 Task: Add Rubicon Citrus Poppyseed Vegan Muffins to the cart.
Action: Mouse moved to (21, 102)
Screenshot: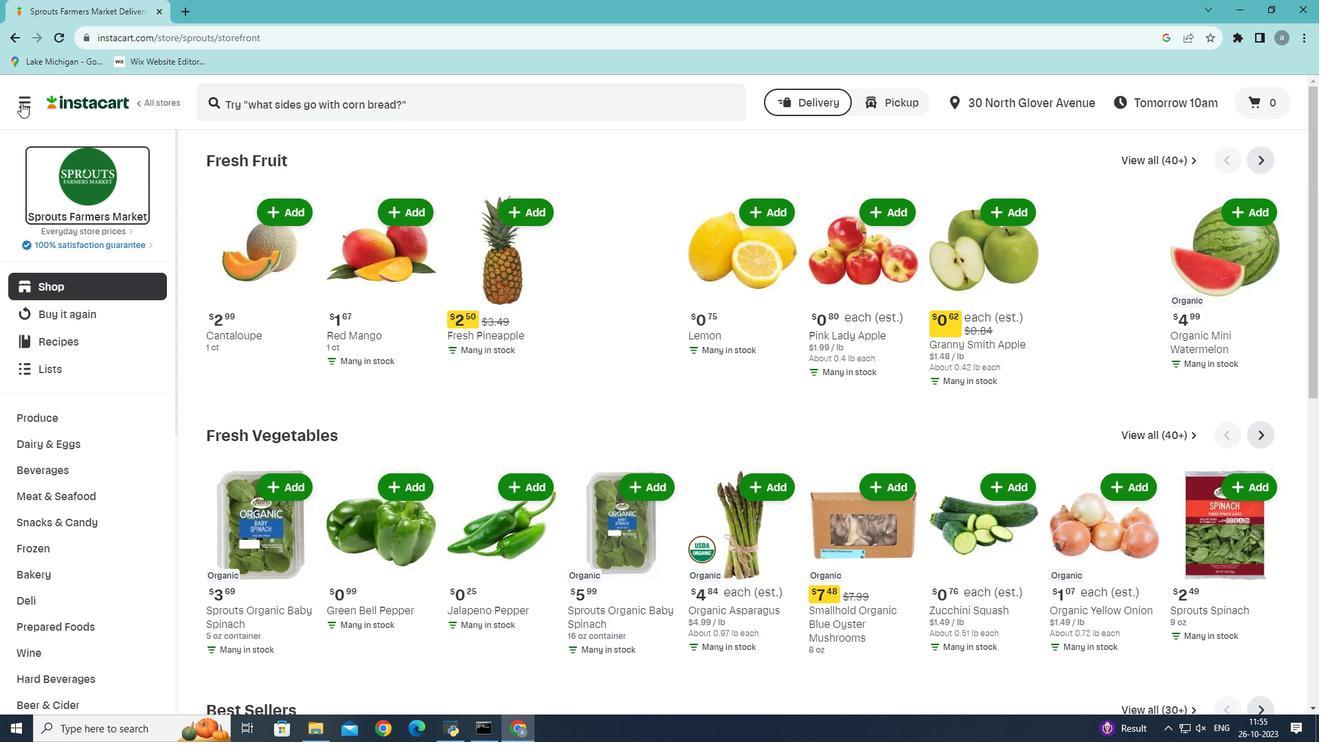 
Action: Mouse pressed left at (21, 102)
Screenshot: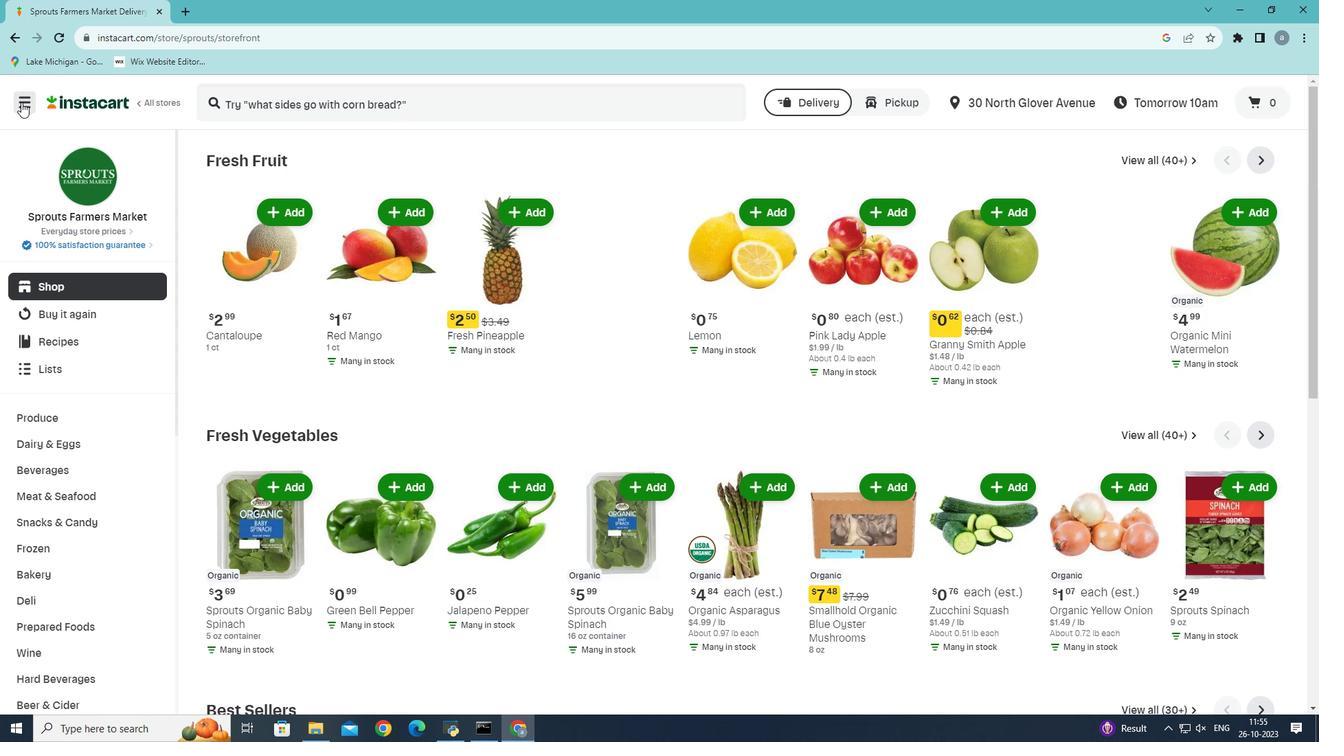 
Action: Mouse moved to (56, 395)
Screenshot: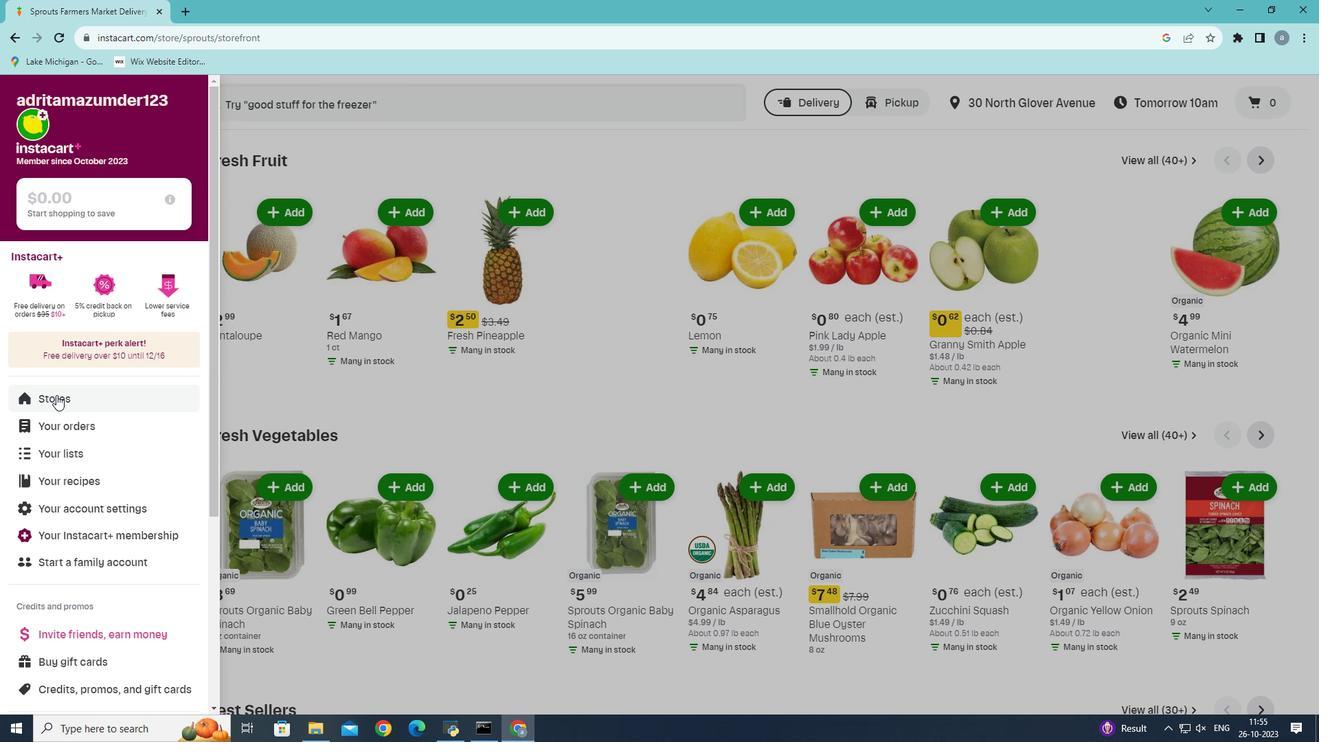 
Action: Mouse pressed left at (56, 395)
Screenshot: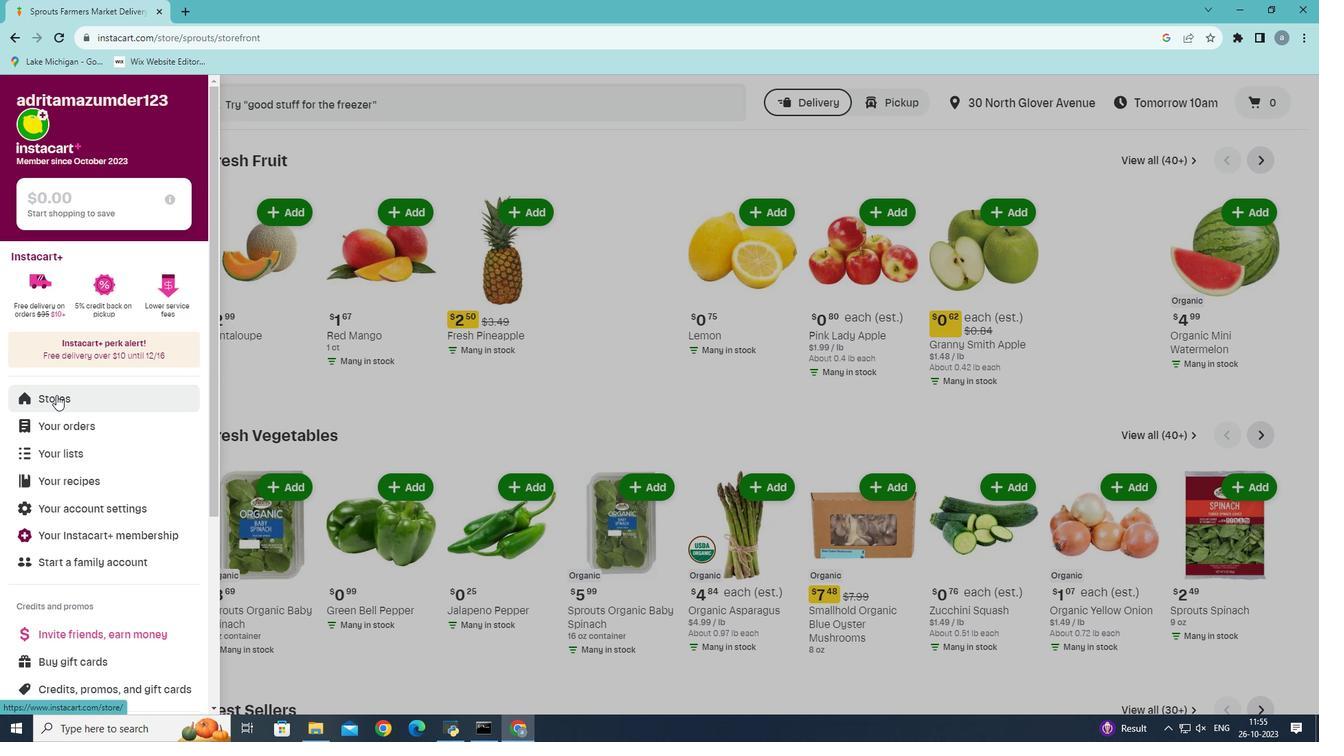
Action: Mouse moved to (336, 152)
Screenshot: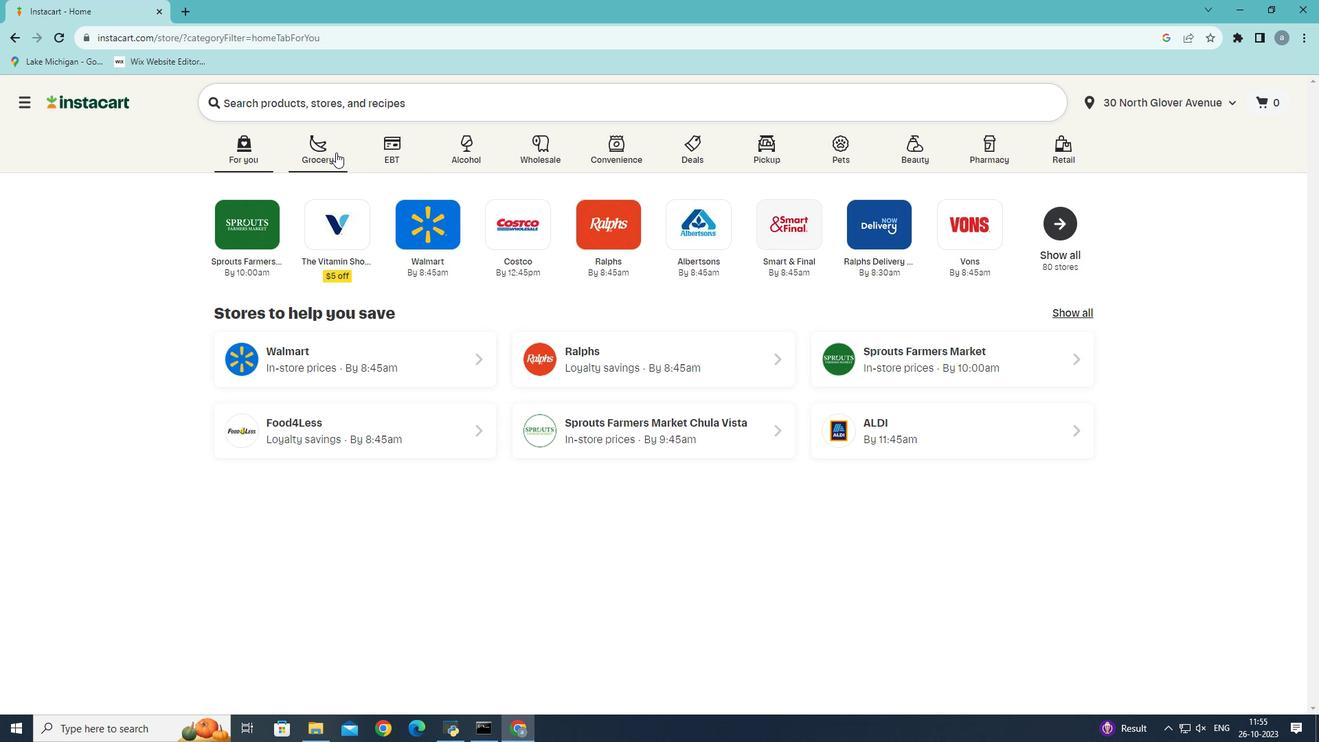 
Action: Mouse pressed left at (336, 152)
Screenshot: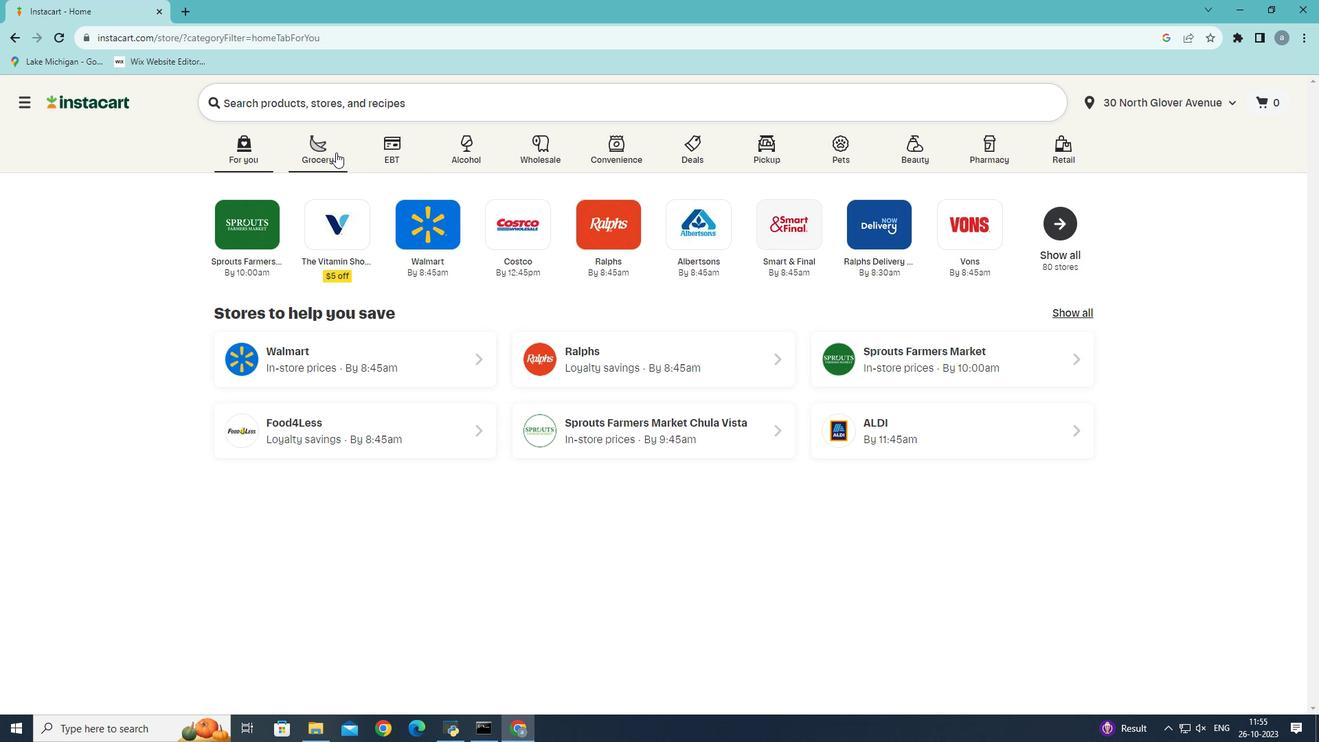 
Action: Mouse moved to (310, 396)
Screenshot: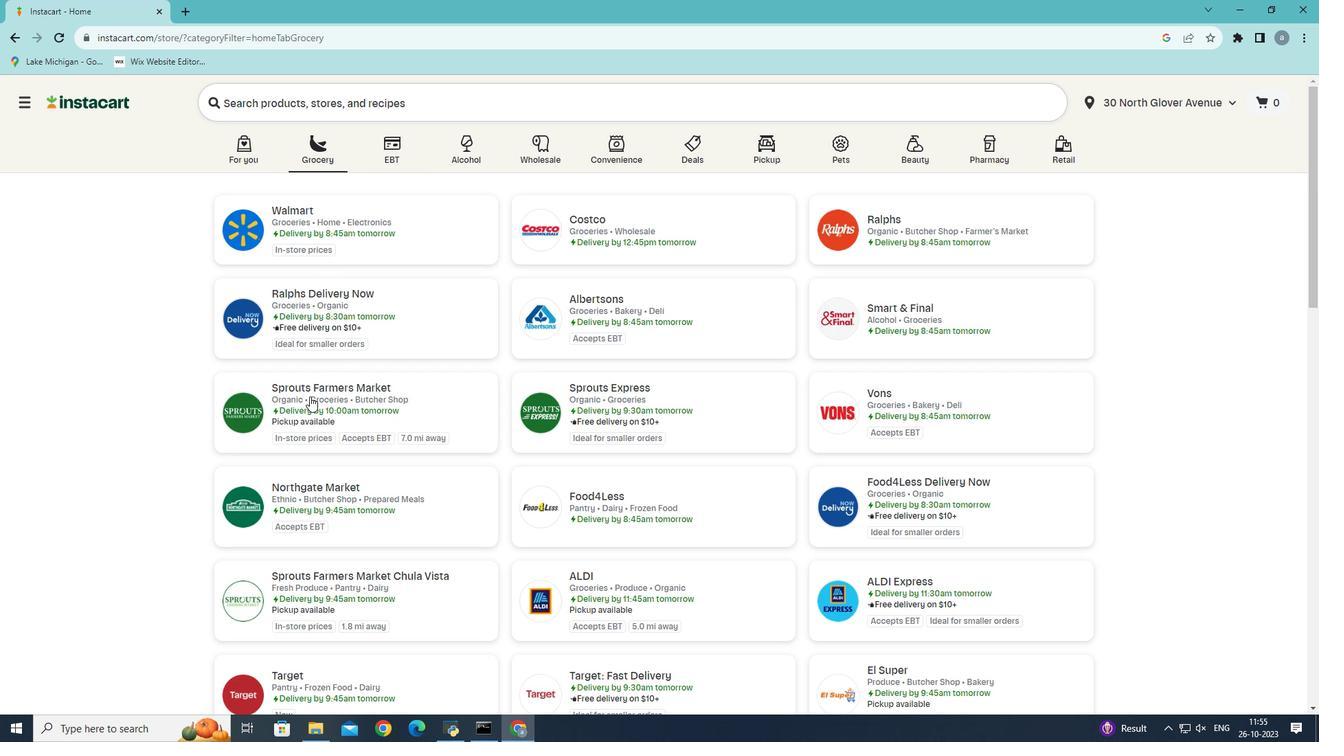 
Action: Mouse pressed left at (310, 396)
Screenshot: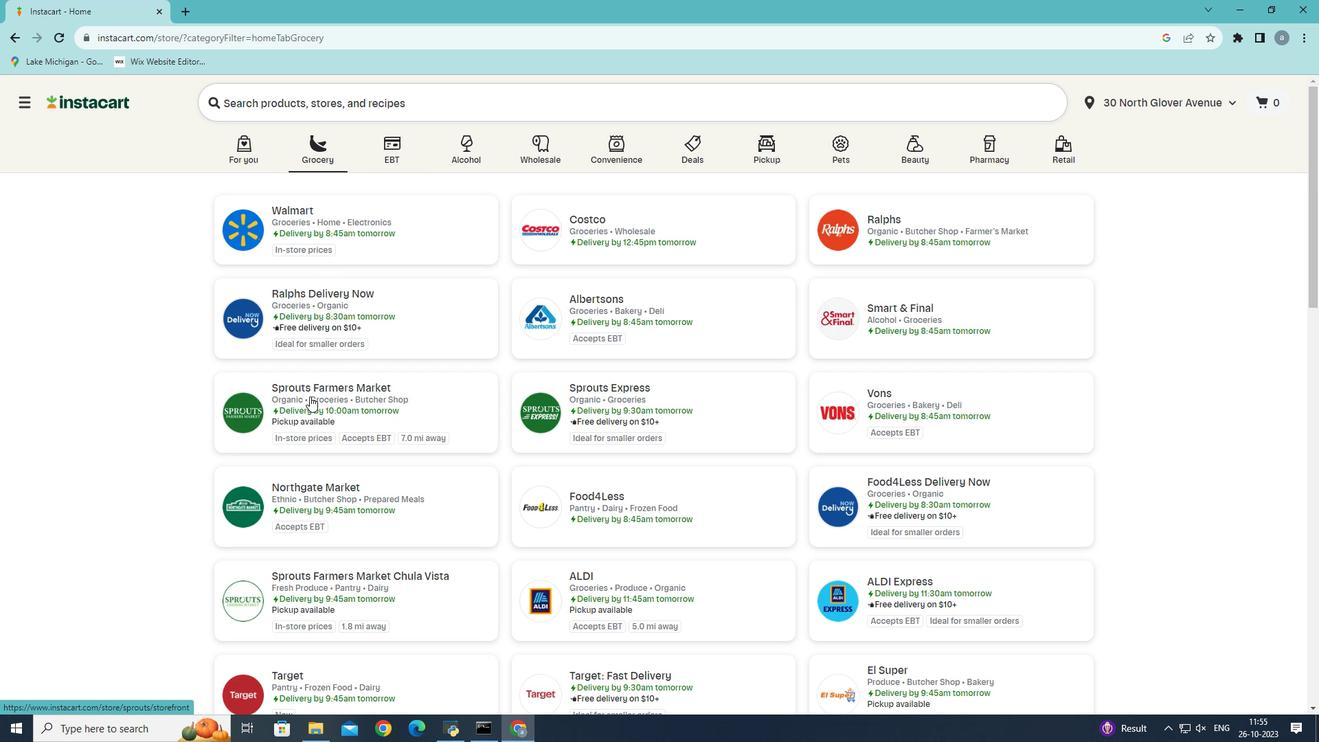 
Action: Mouse moved to (46, 581)
Screenshot: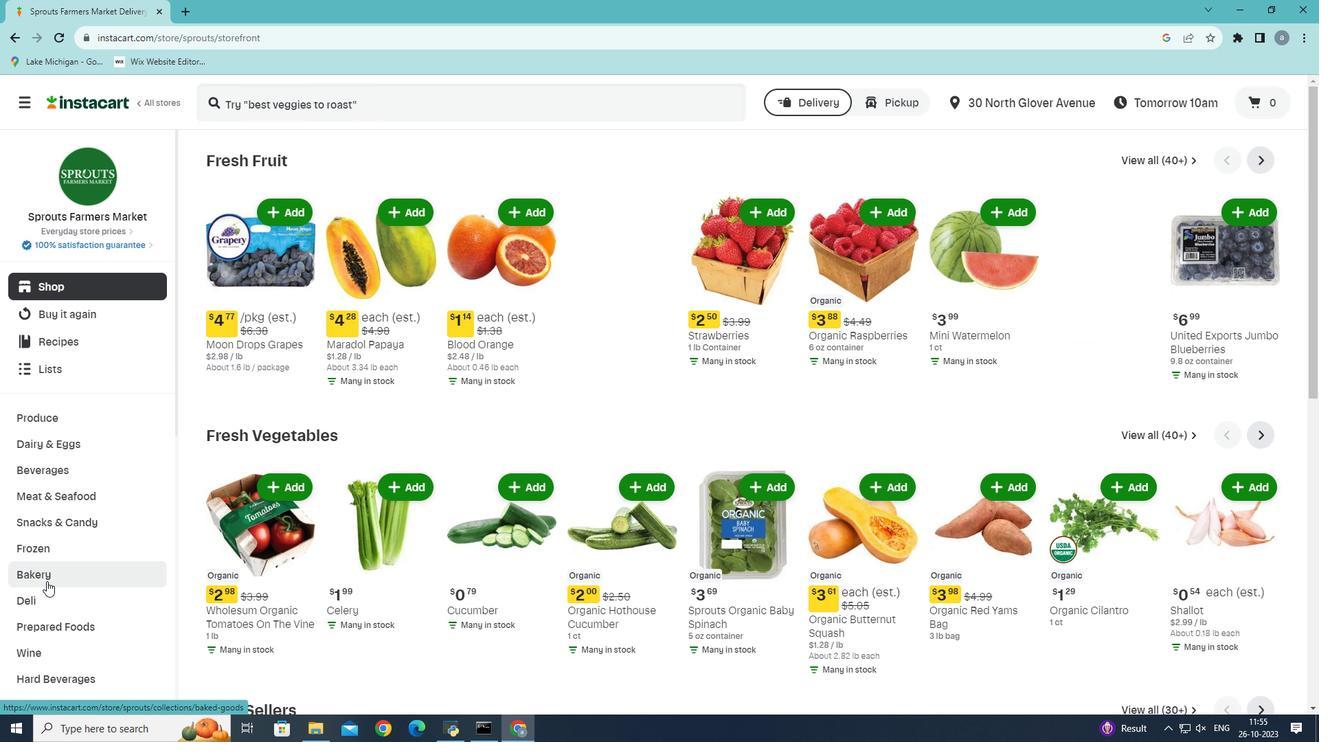 
Action: Mouse pressed left at (46, 581)
Screenshot: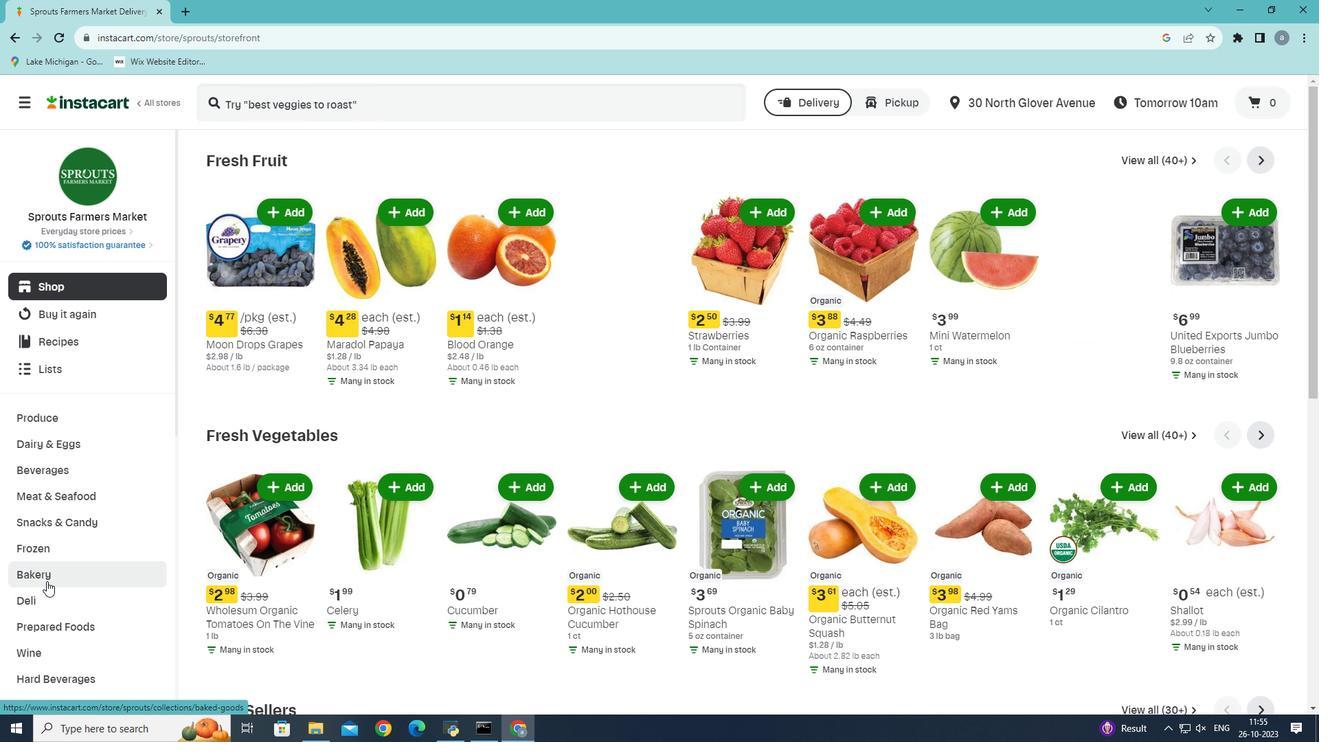 
Action: Mouse moved to (829, 184)
Screenshot: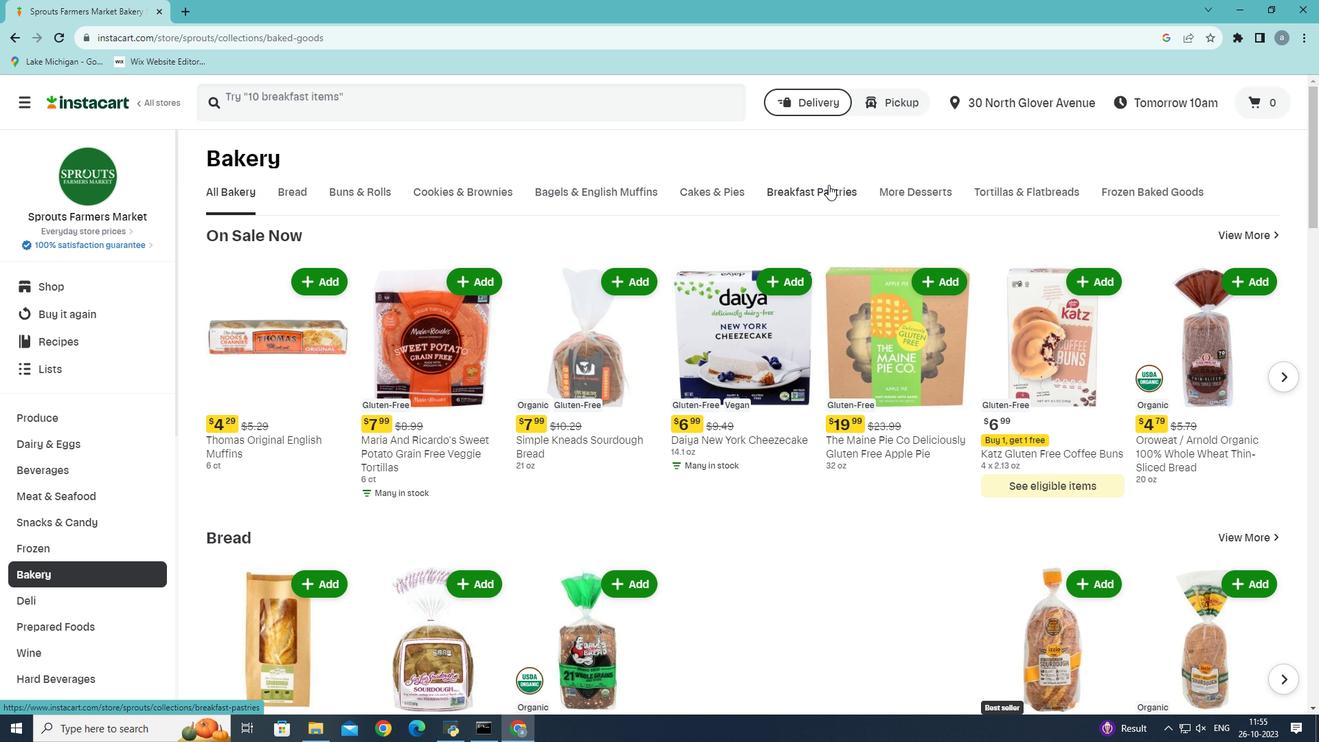 
Action: Mouse pressed left at (829, 184)
Screenshot: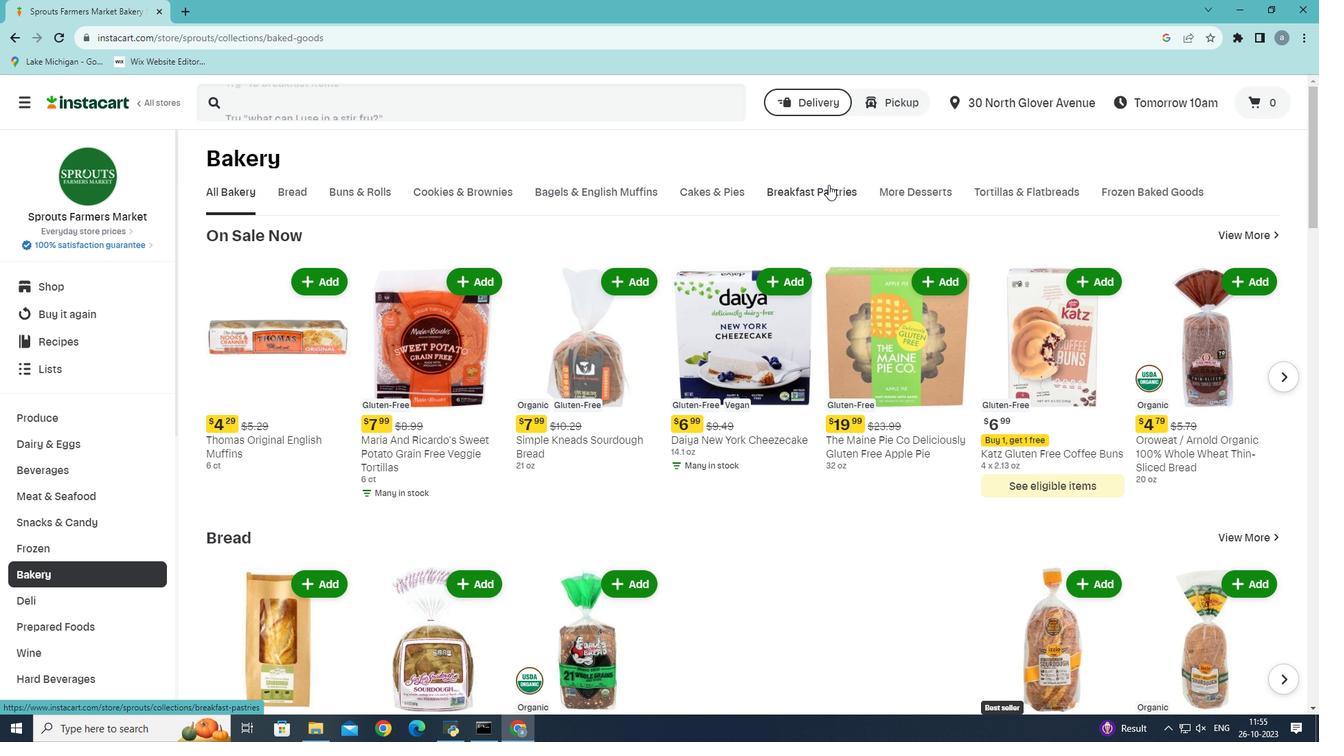 
Action: Mouse moved to (299, 253)
Screenshot: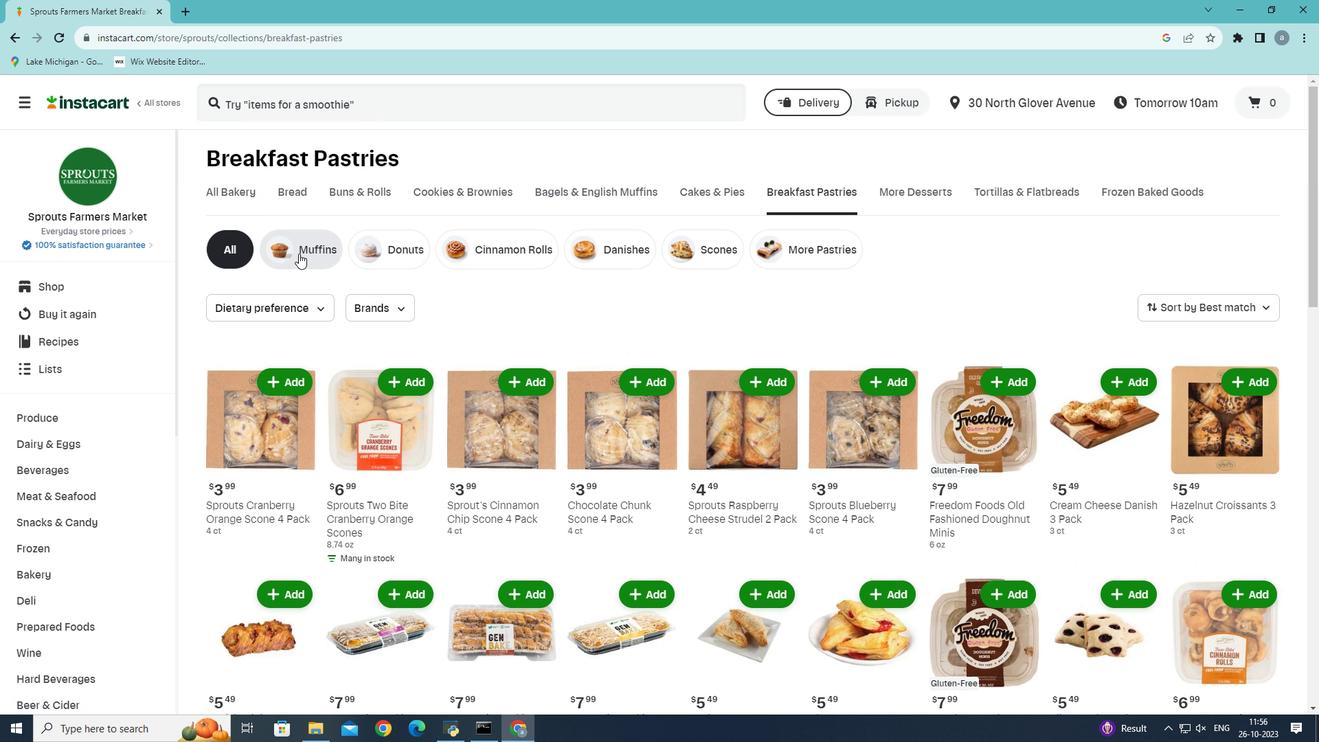 
Action: Mouse pressed left at (299, 253)
Screenshot: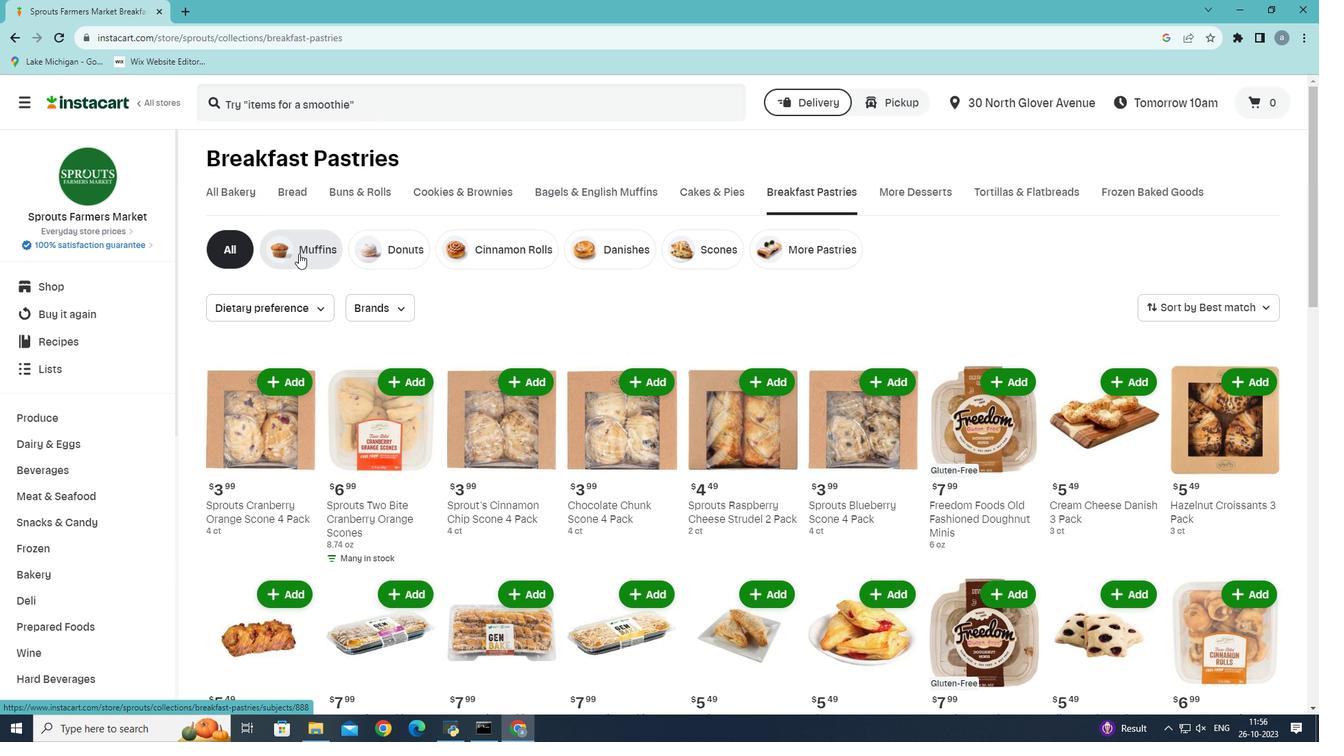 
Action: Mouse moved to (681, 394)
Screenshot: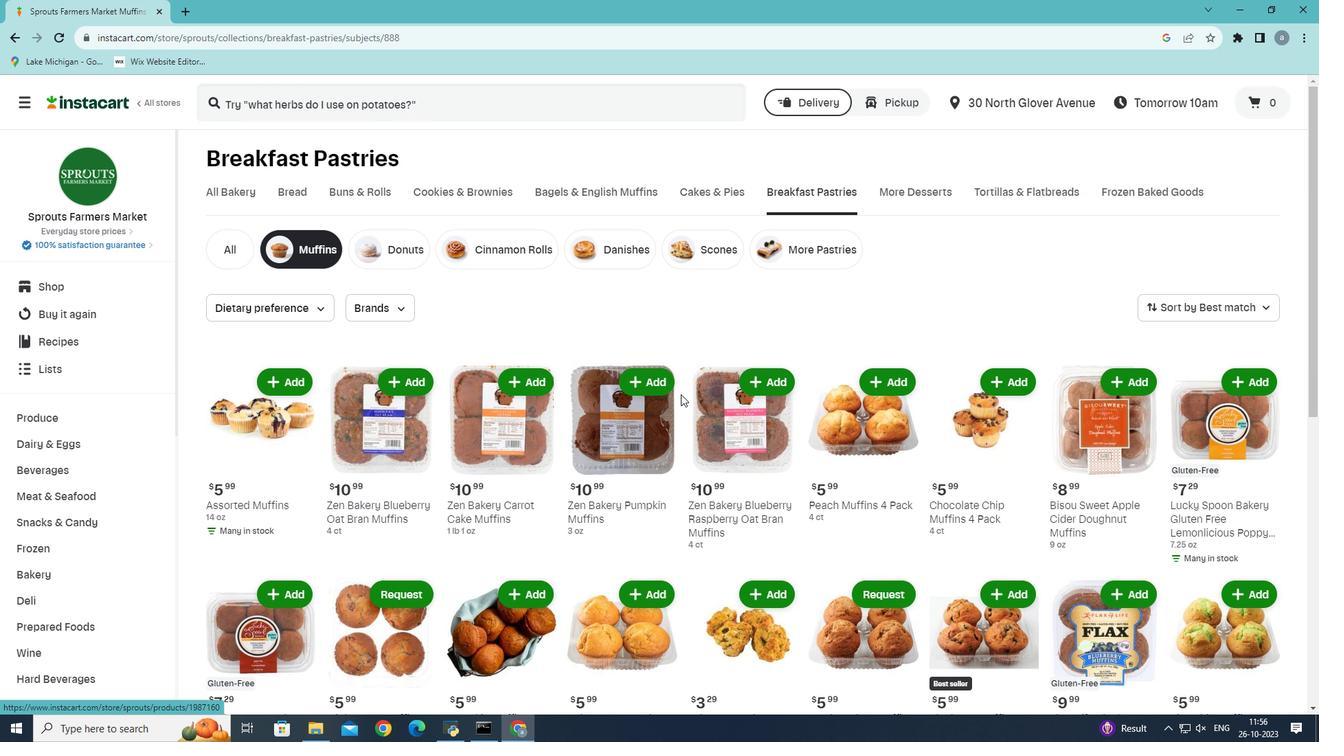 
Action: Mouse scrolled (681, 393) with delta (0, 0)
Screenshot: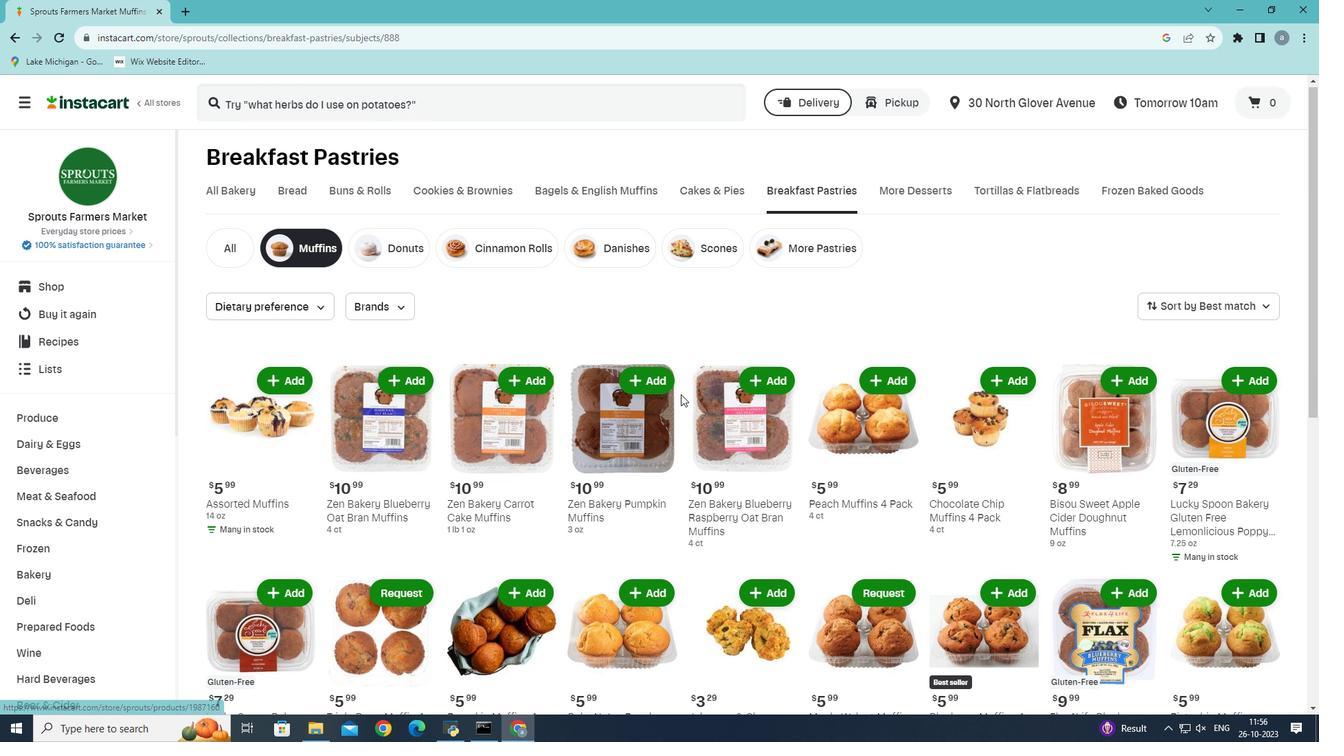 
Action: Mouse scrolled (681, 393) with delta (0, 0)
Screenshot: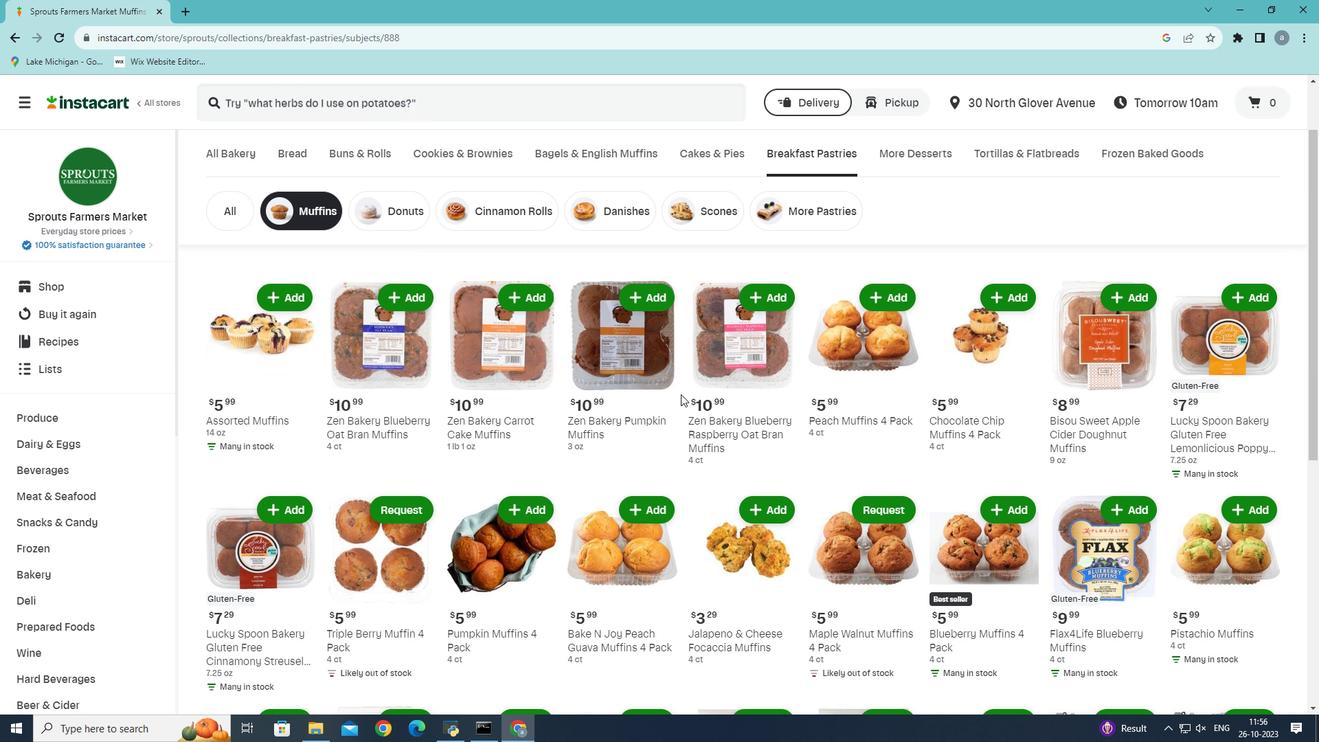 
Action: Mouse moved to (683, 393)
Screenshot: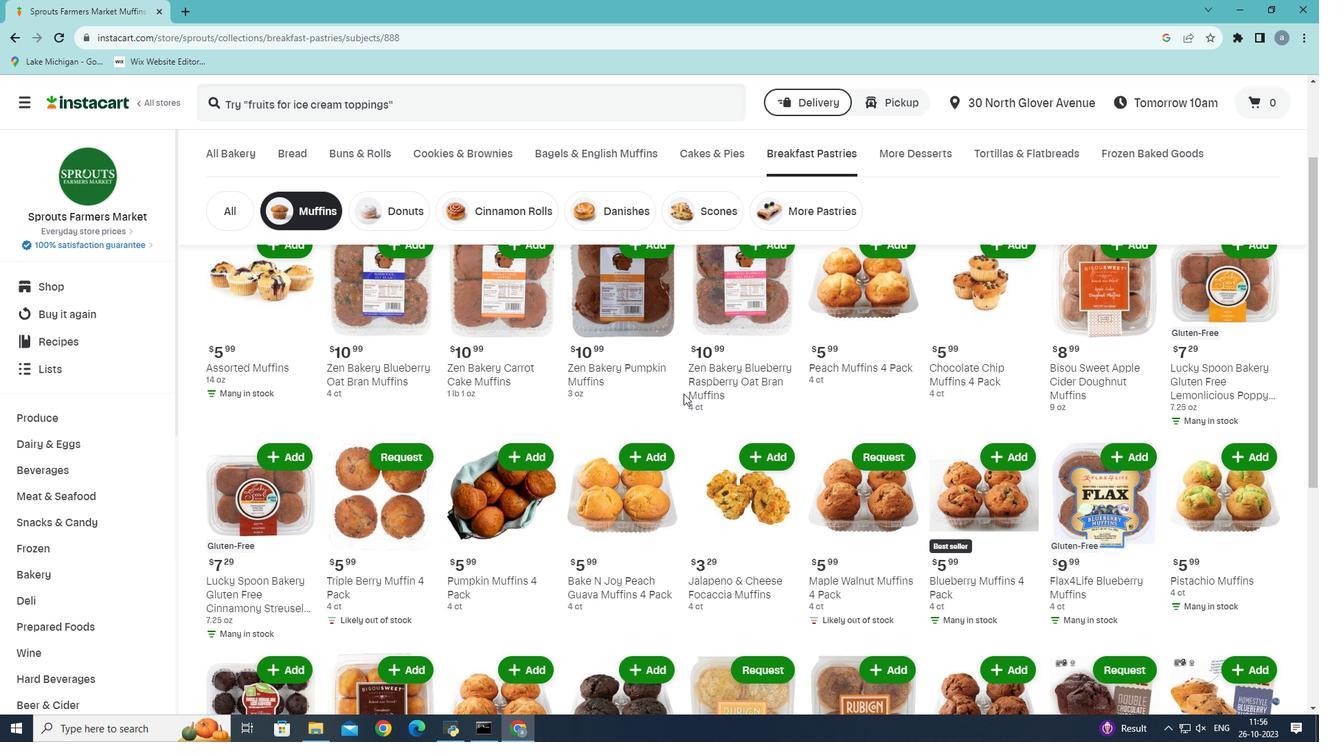 
Action: Mouse scrolled (683, 393) with delta (0, 0)
Screenshot: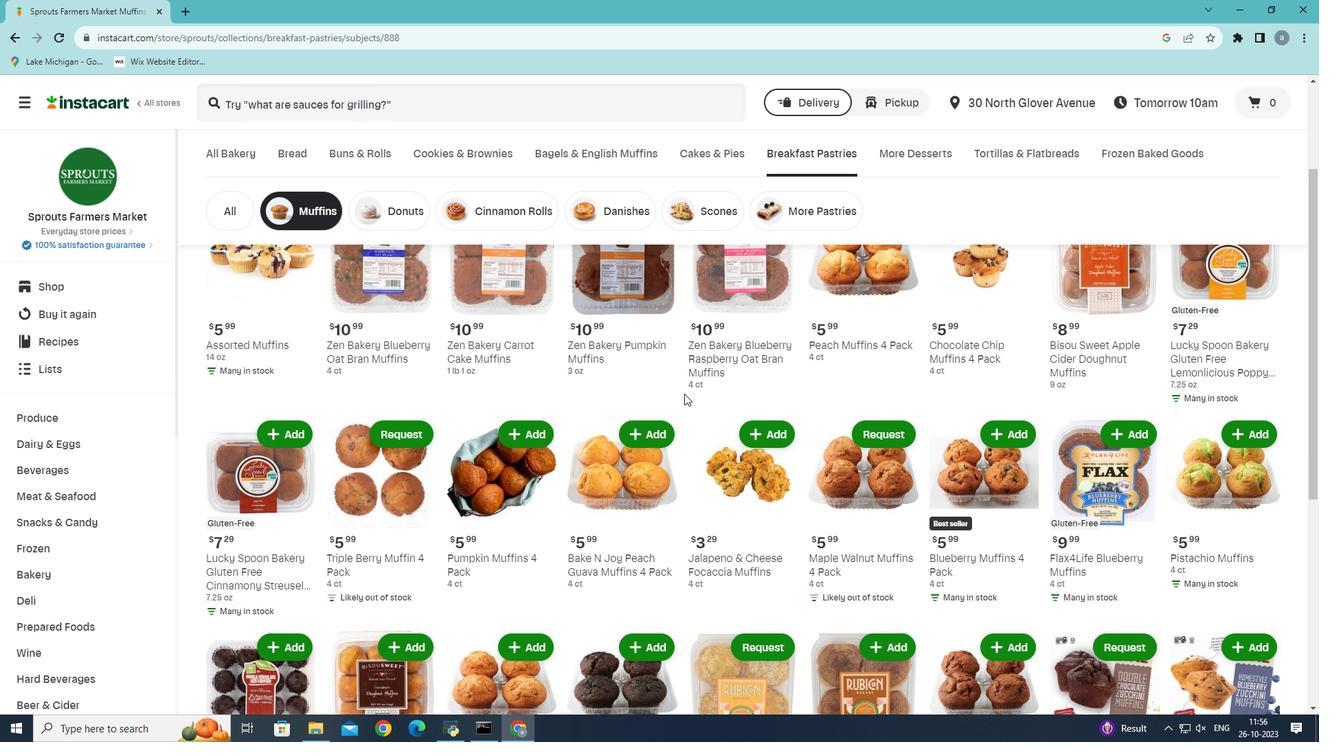 
Action: Mouse moved to (684, 393)
Screenshot: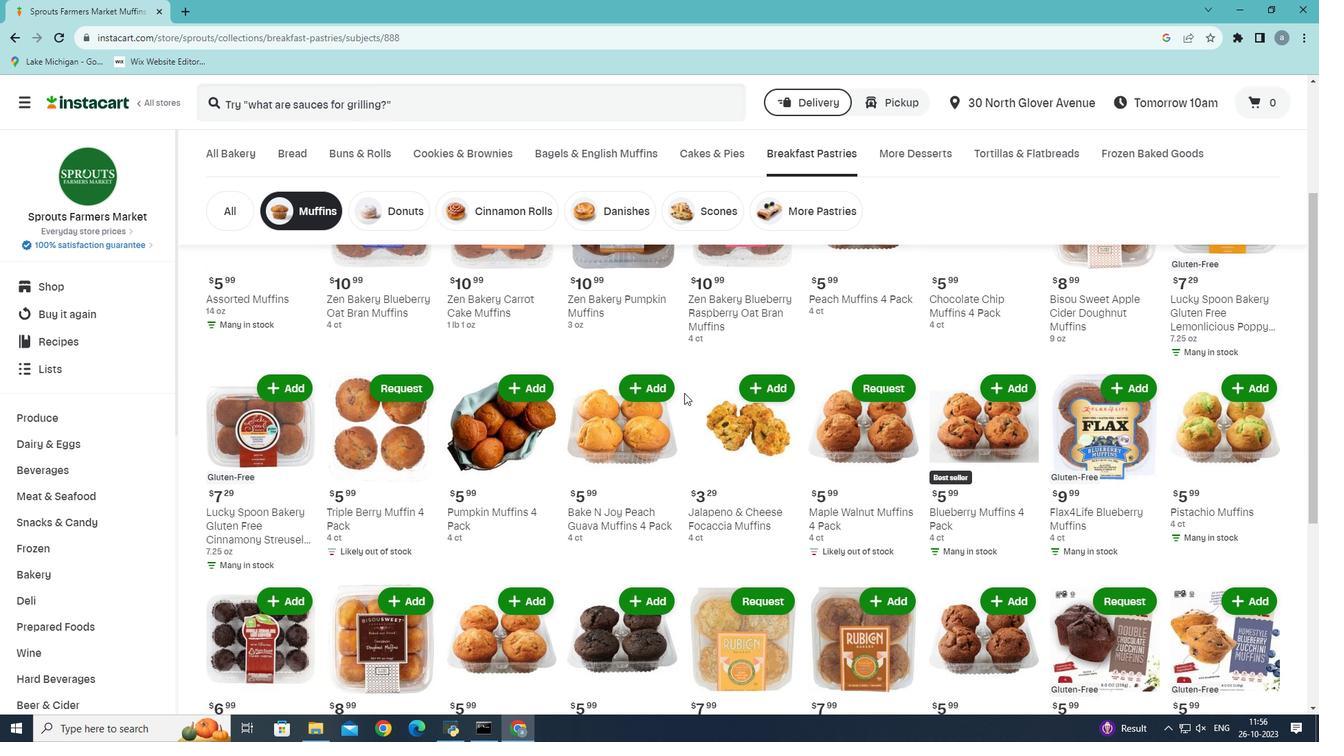 
Action: Mouse scrolled (684, 392) with delta (0, 0)
Screenshot: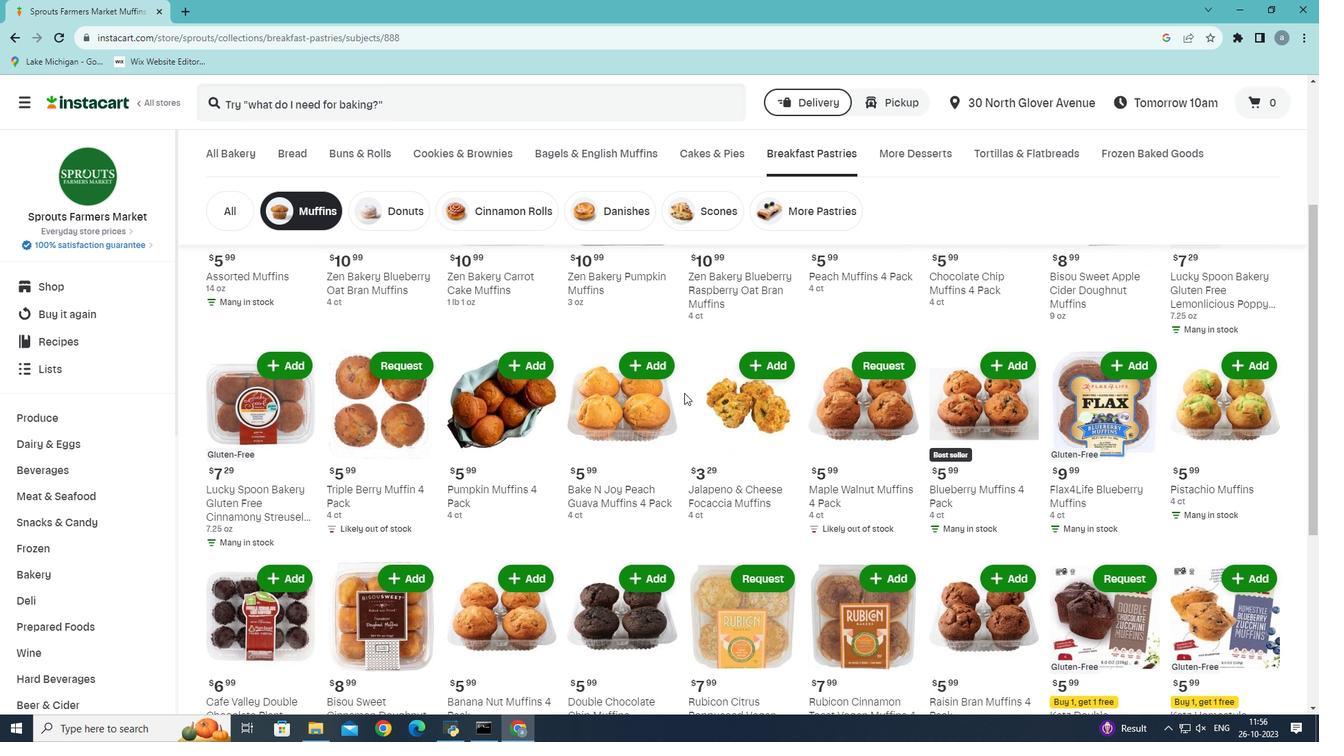 
Action: Mouse scrolled (684, 392) with delta (0, 0)
Screenshot: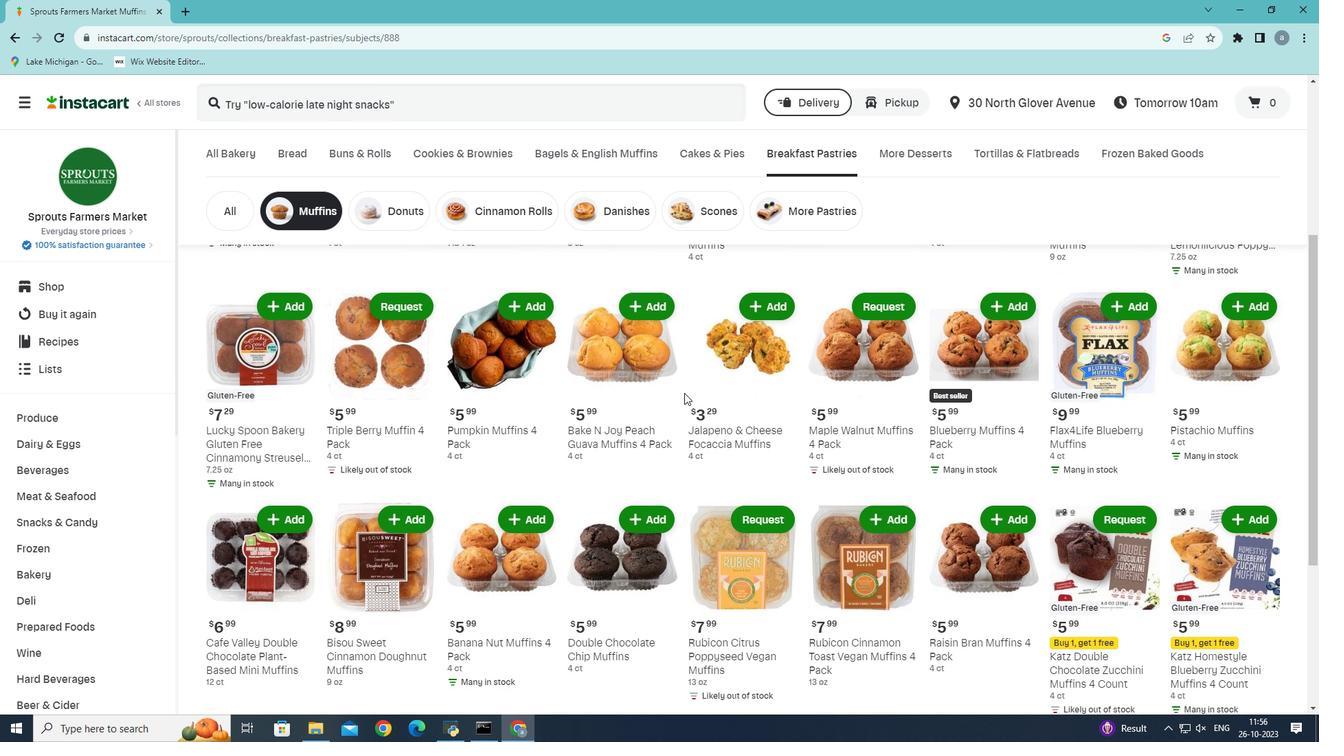 
Action: Mouse moved to (747, 461)
Screenshot: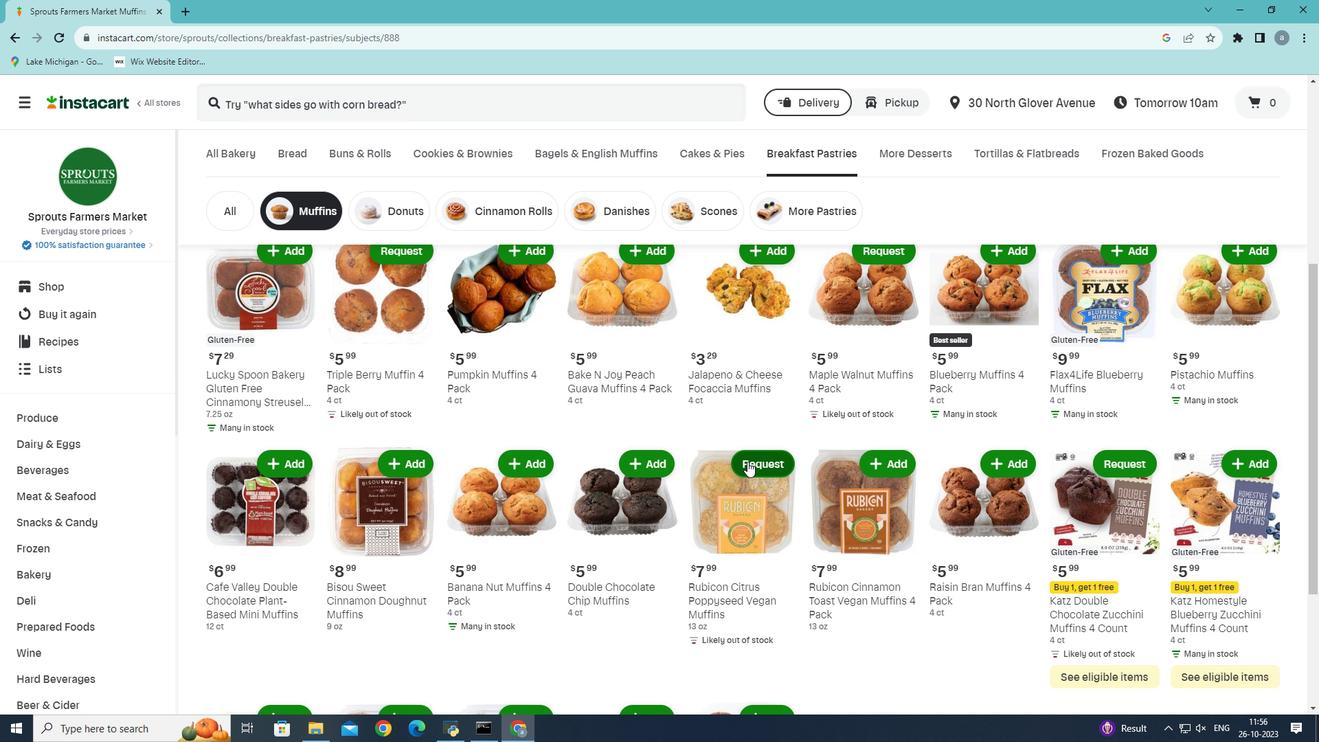 
Action: Mouse pressed left at (747, 461)
Screenshot: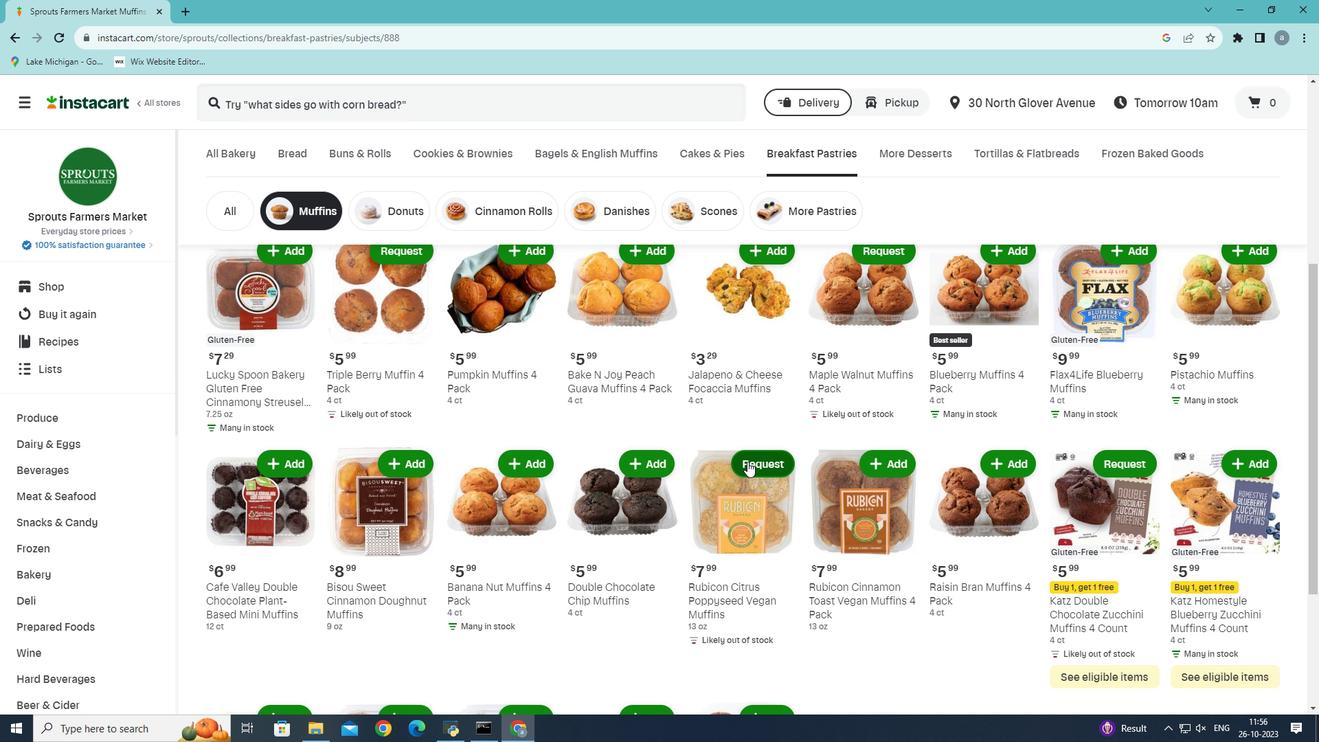 
Action: Mouse moved to (633, 586)
Screenshot: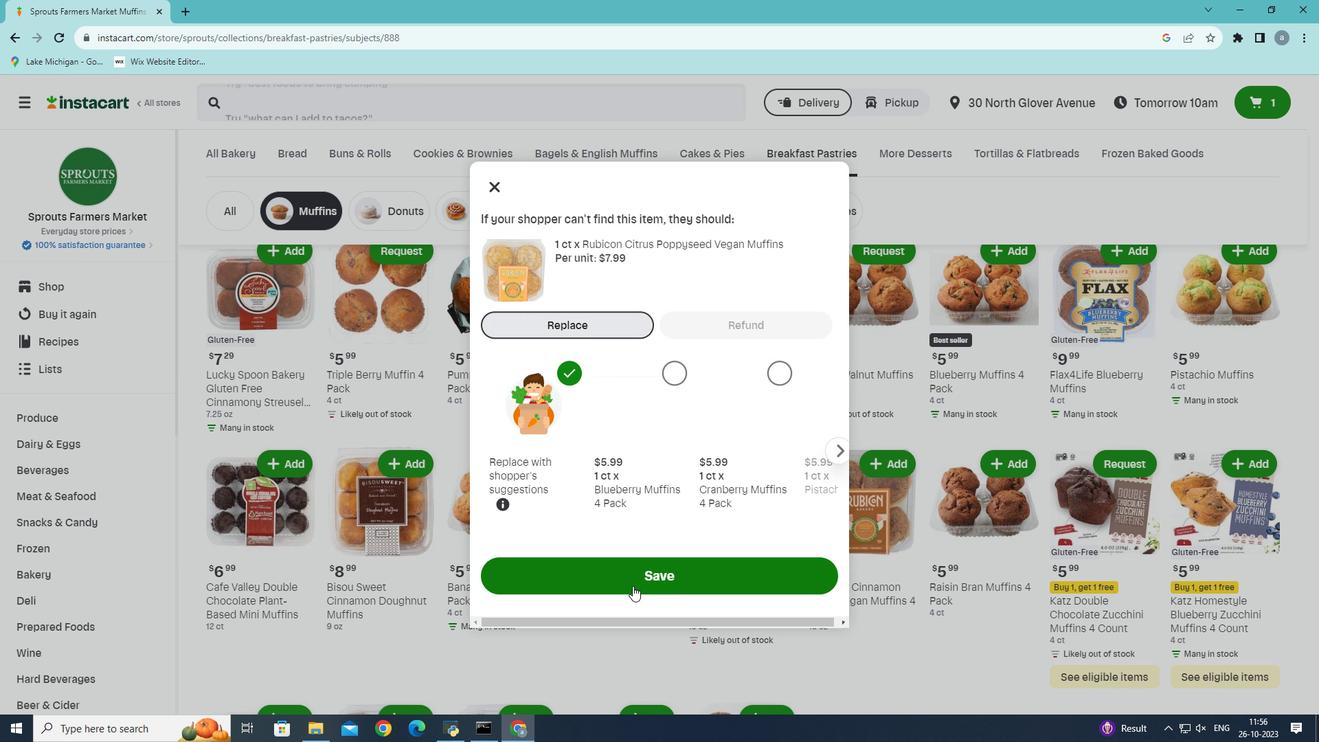
Action: Mouse pressed left at (633, 586)
Screenshot: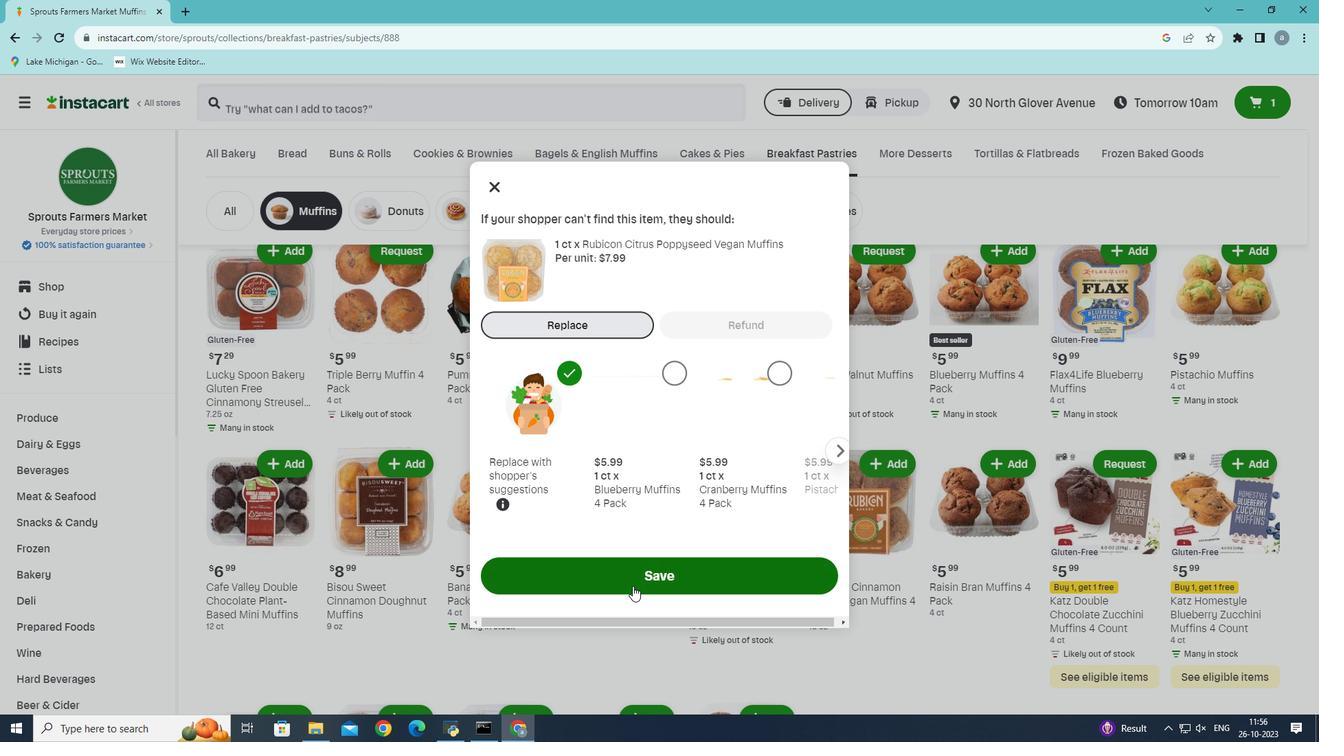 
Action: Mouse moved to (742, 511)
Screenshot: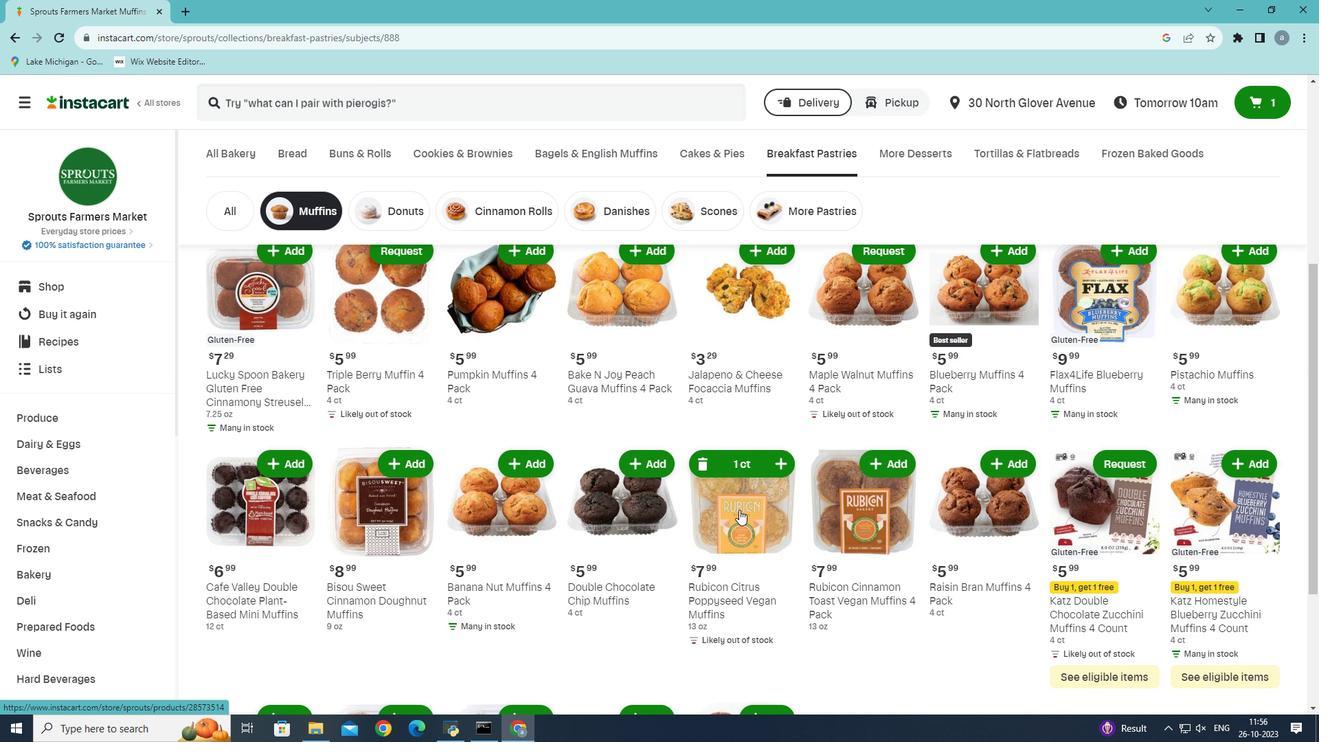 
